 Task: Create a scrum project ByteRise. Add to scrum project ByteRise a team member softage.2@softage.net and assign as Project Lead. Add to scrum project ByteRise a team member softage.3@softage.net
Action: Mouse moved to (188, 55)
Screenshot: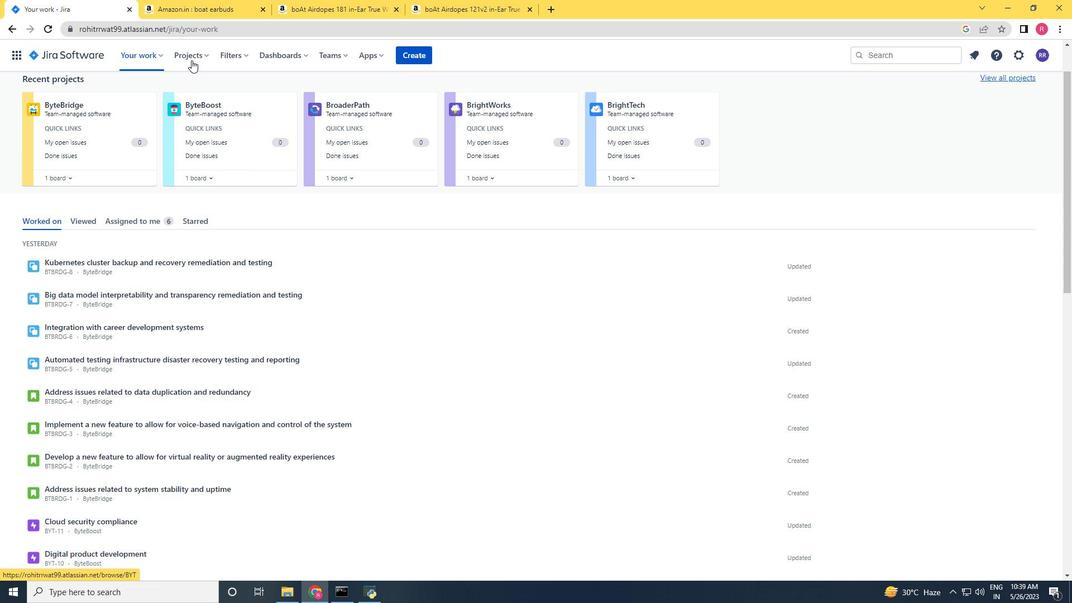 
Action: Mouse pressed left at (188, 55)
Screenshot: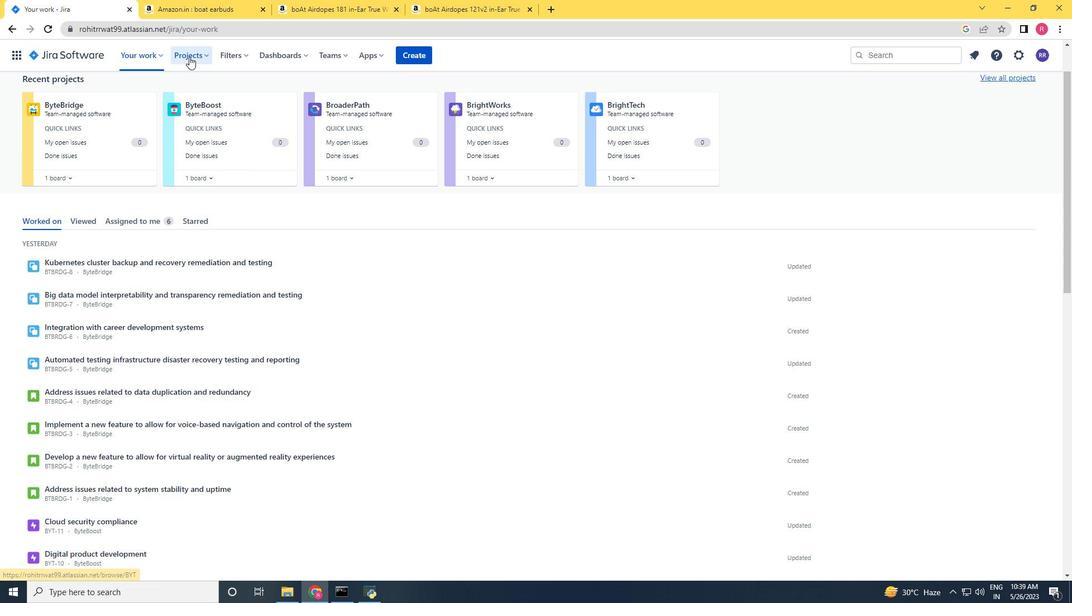 
Action: Mouse moved to (218, 274)
Screenshot: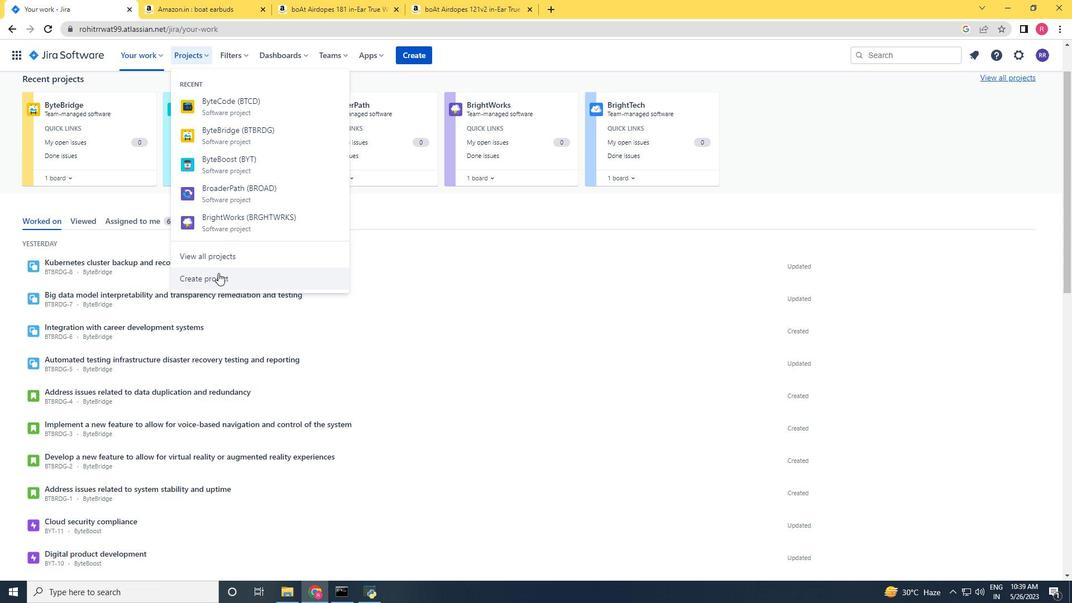
Action: Mouse pressed left at (218, 274)
Screenshot: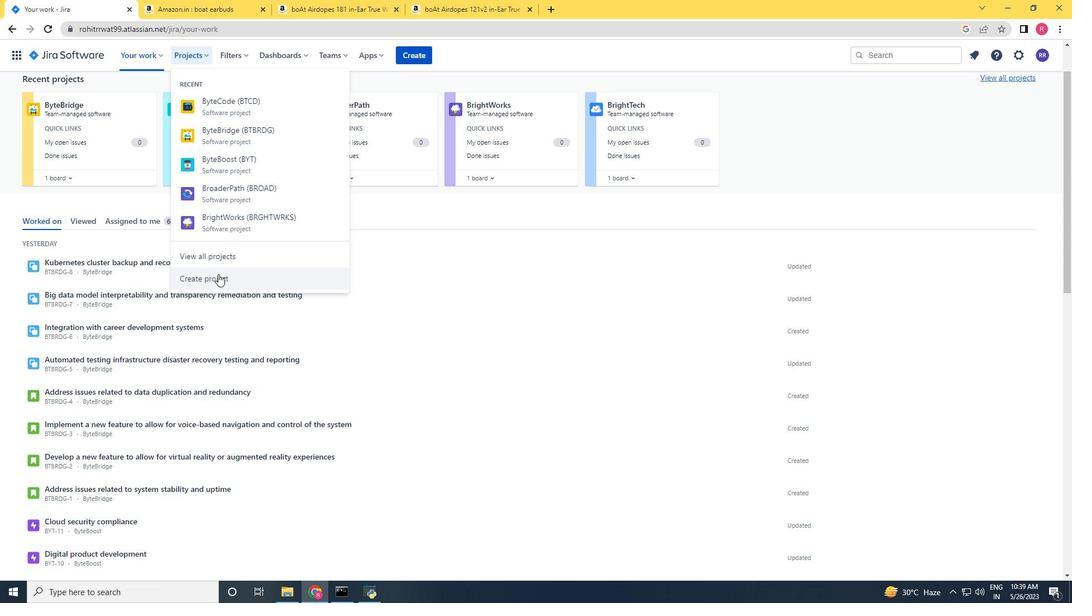 
Action: Mouse moved to (518, 284)
Screenshot: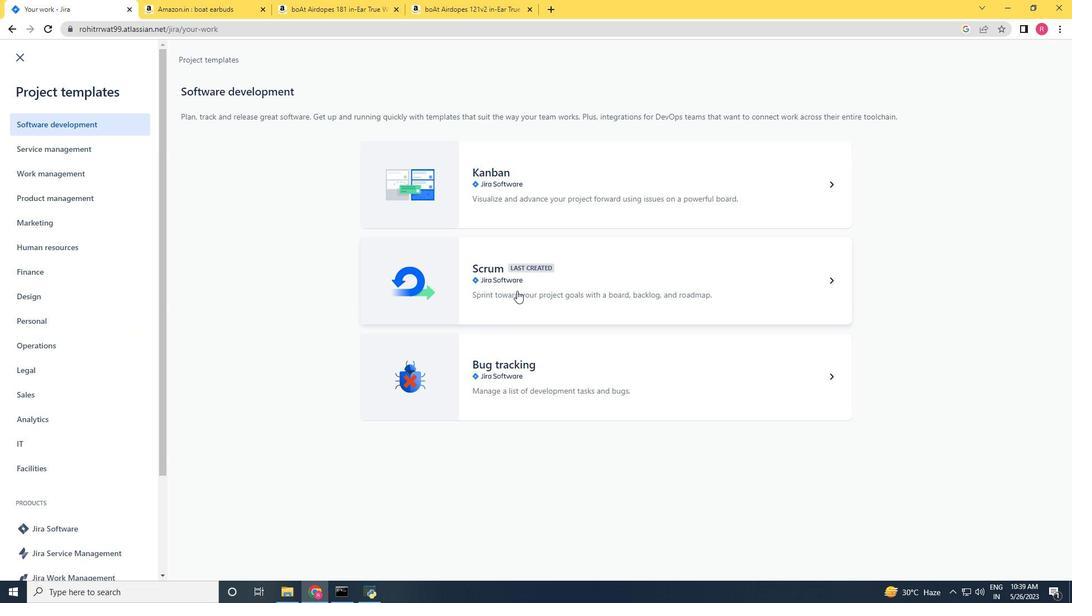 
Action: Mouse pressed left at (518, 284)
Screenshot: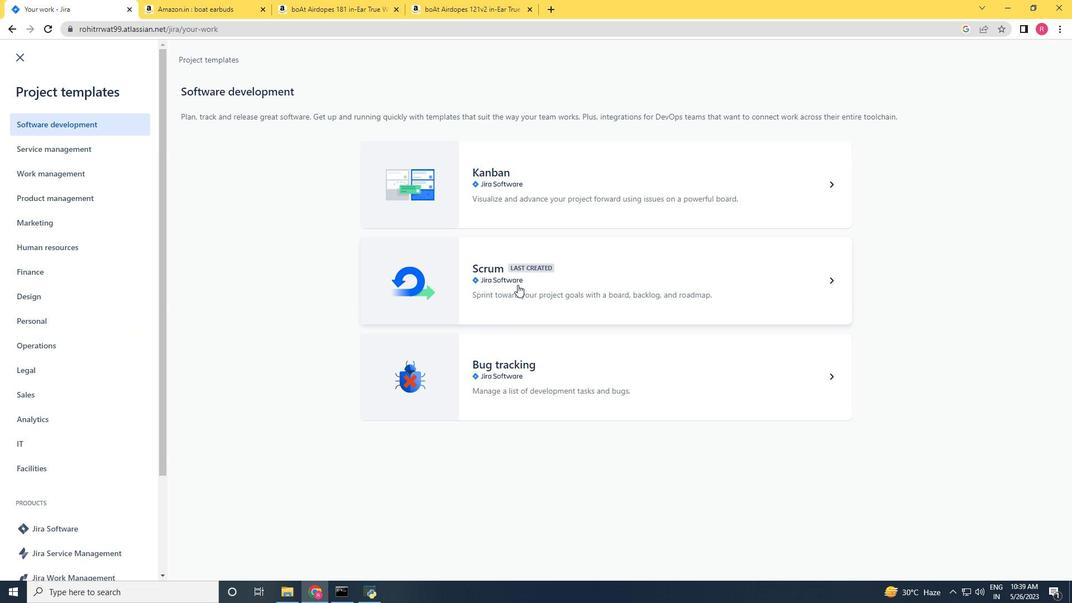 
Action: Mouse moved to (826, 557)
Screenshot: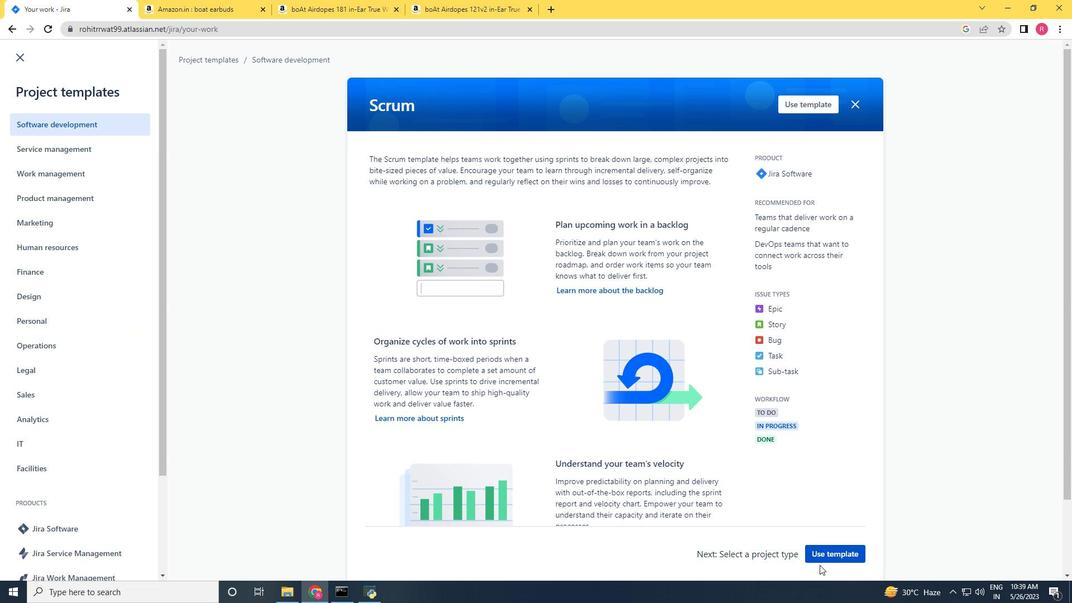 
Action: Mouse pressed left at (826, 557)
Screenshot: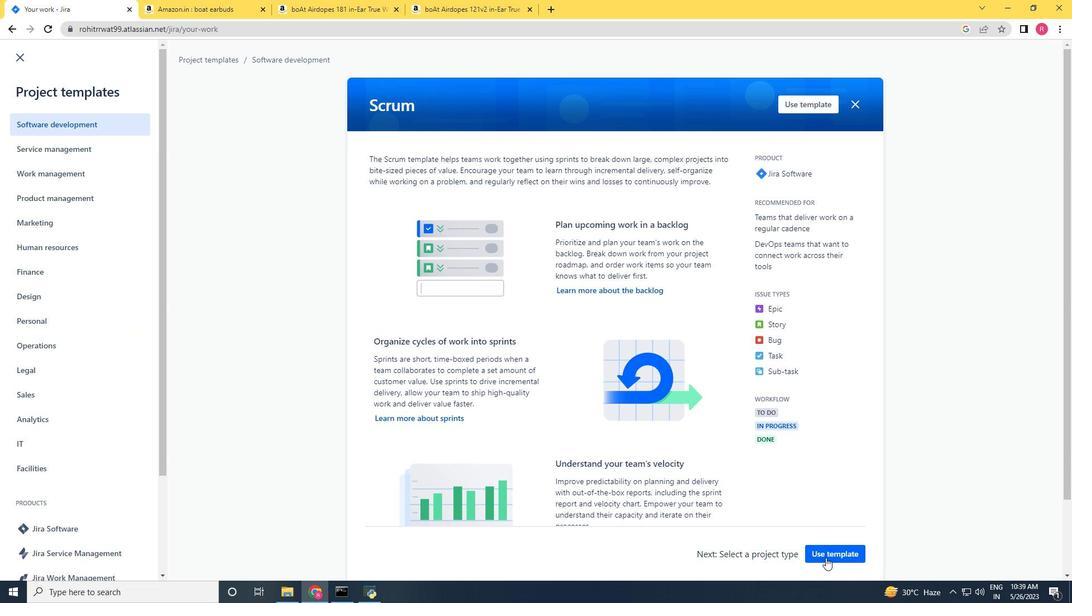 
Action: Mouse moved to (415, 551)
Screenshot: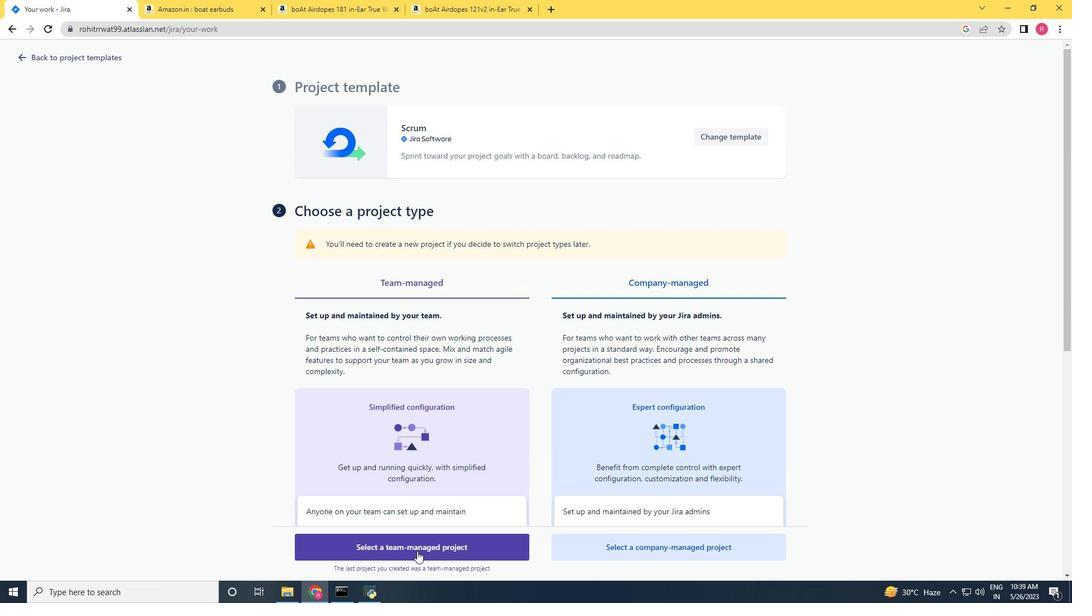 
Action: Mouse pressed left at (415, 551)
Screenshot: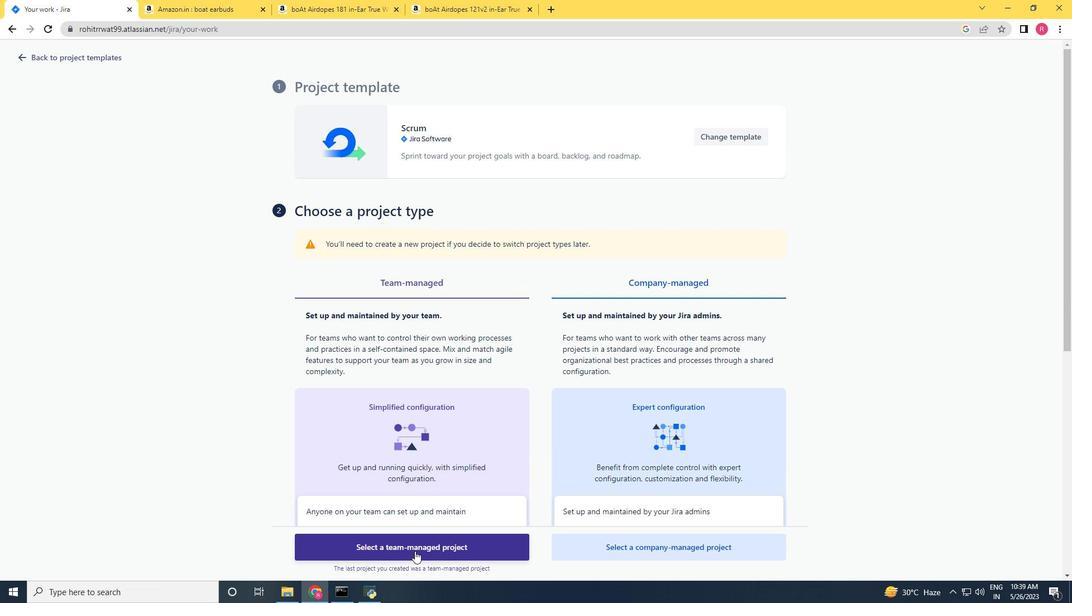 
Action: Mouse moved to (307, 282)
Screenshot: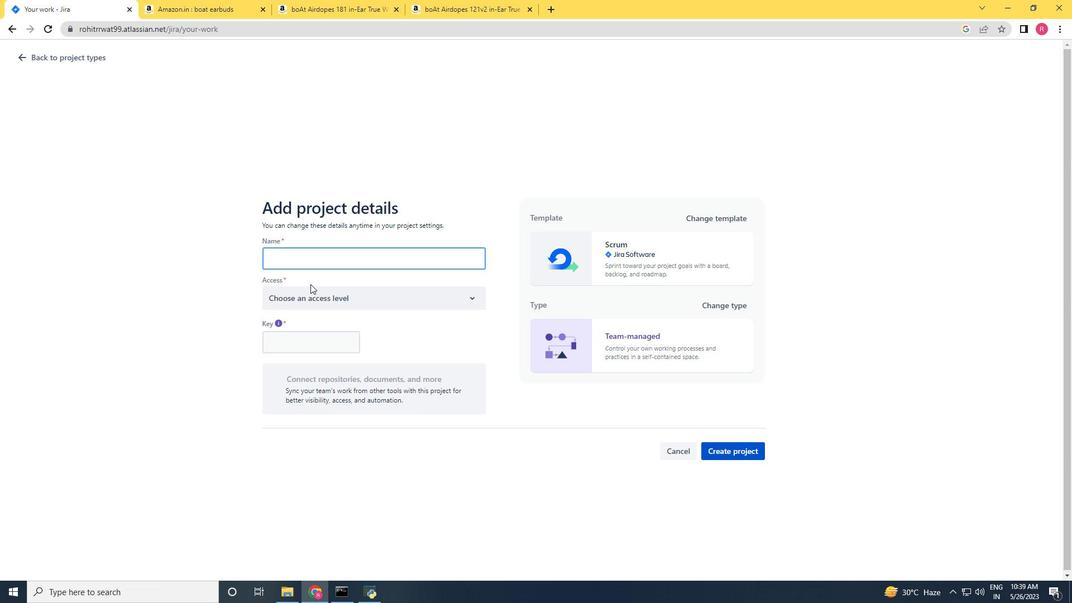 
Action: Key pressed <Key.shift>Byte<Key.shift>Rise
Screenshot: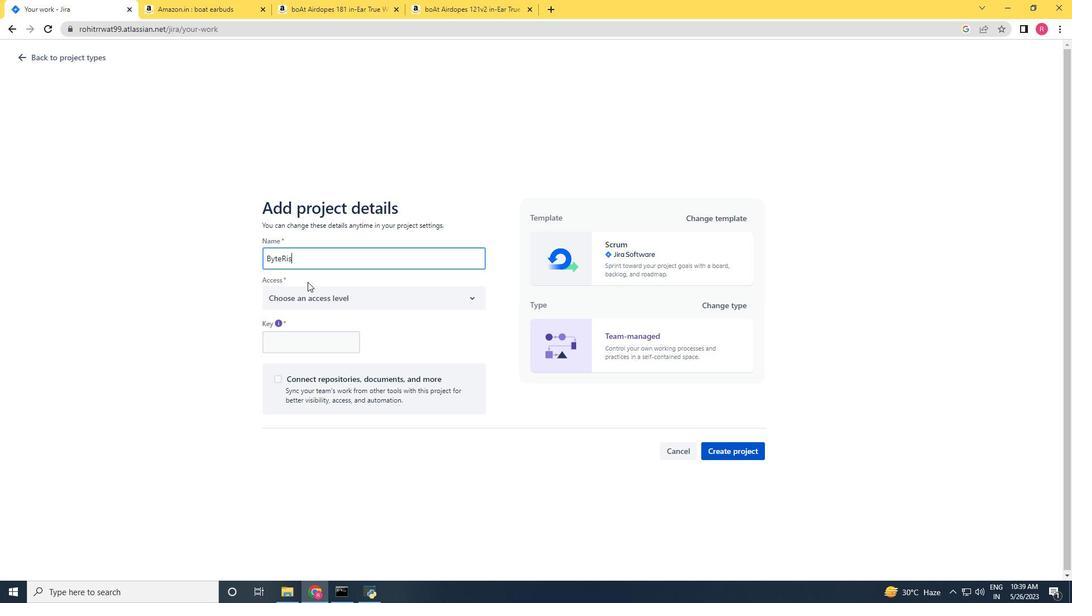 
Action: Mouse moved to (321, 298)
Screenshot: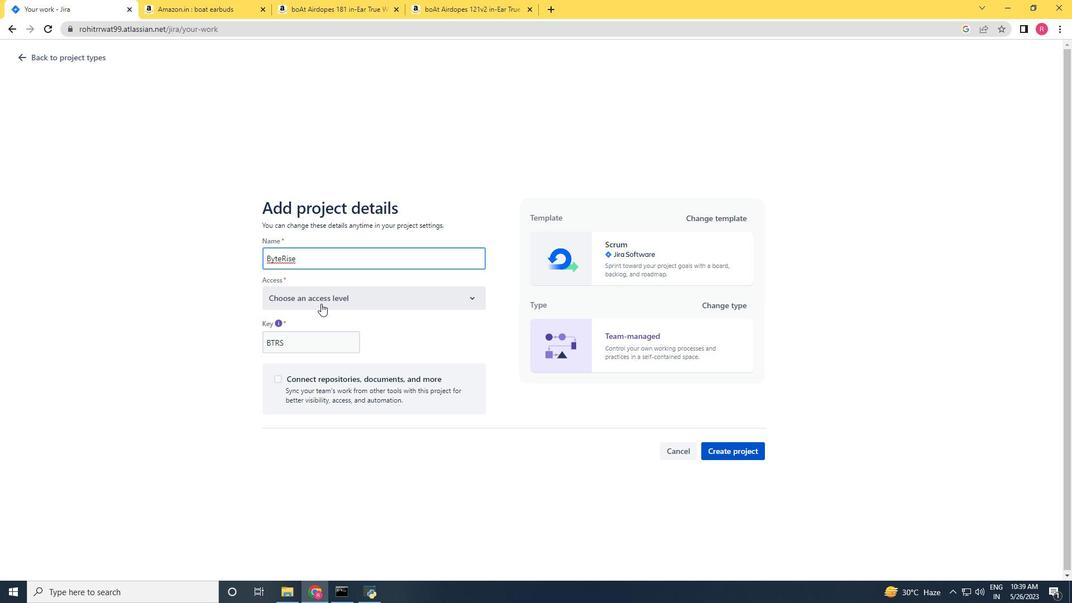 
Action: Mouse pressed left at (321, 298)
Screenshot: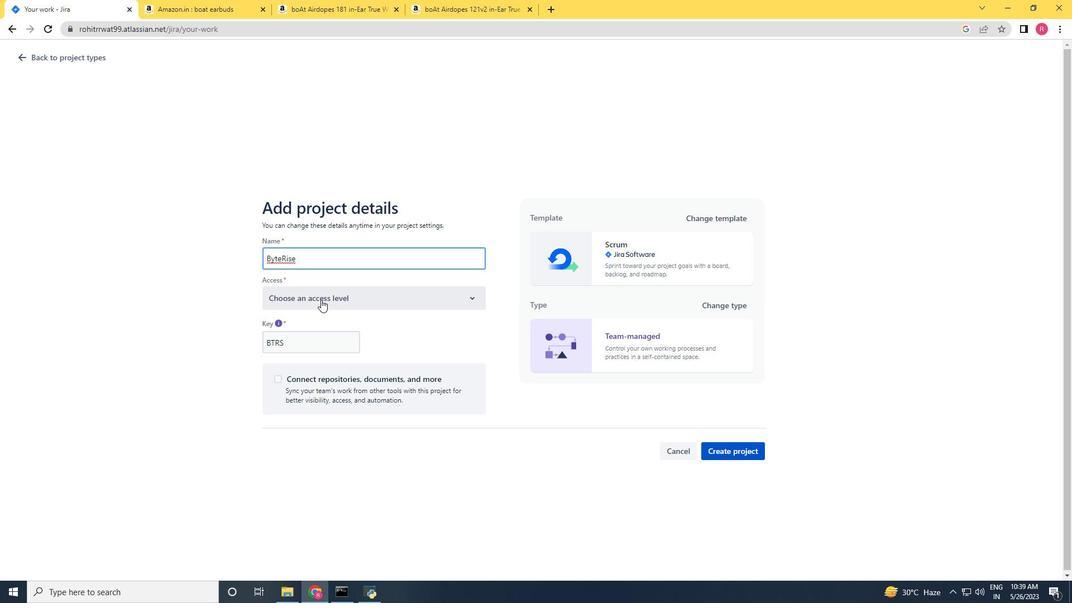 
Action: Mouse moved to (312, 331)
Screenshot: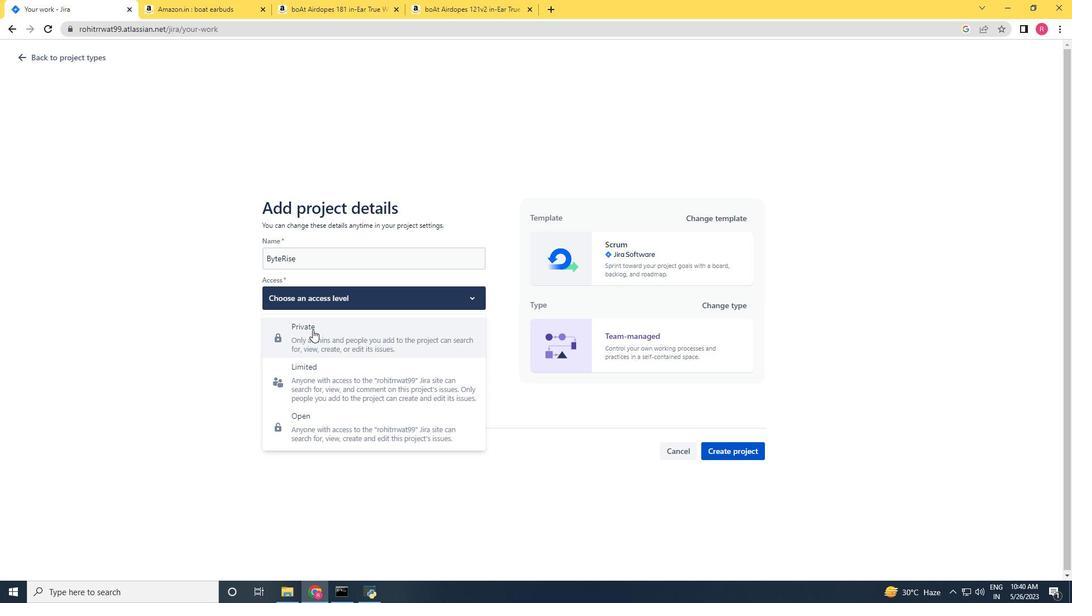 
Action: Mouse pressed left at (312, 331)
Screenshot: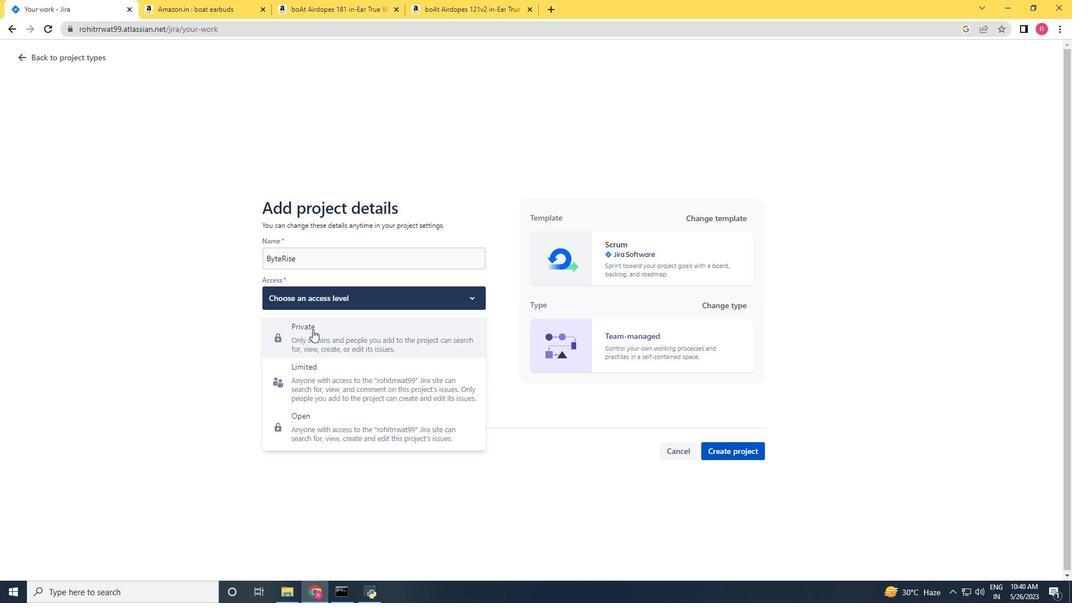 
Action: Mouse moved to (723, 444)
Screenshot: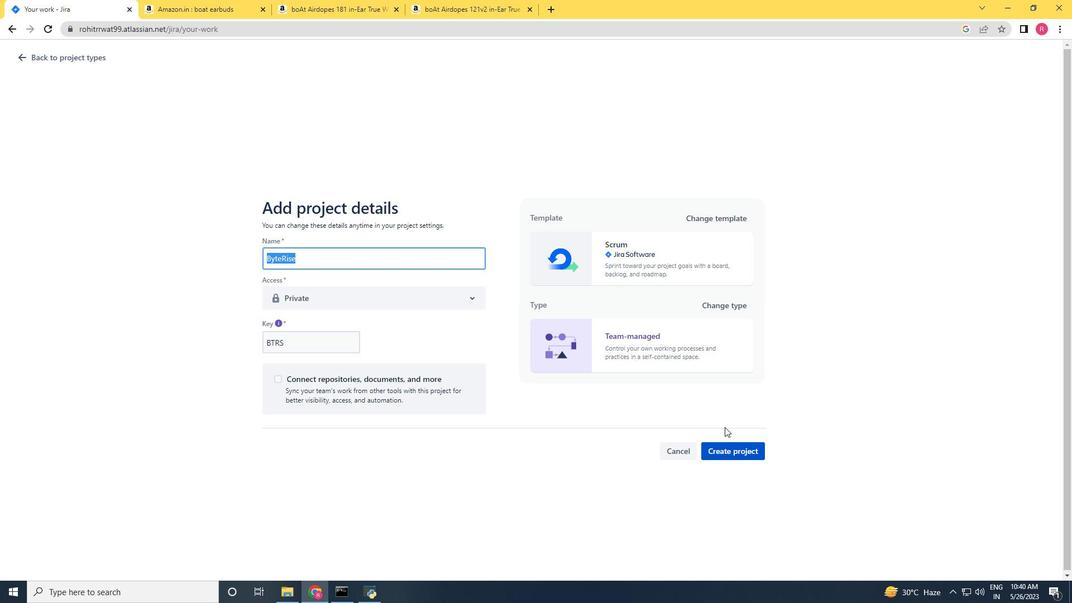 
Action: Mouse pressed left at (723, 444)
Screenshot: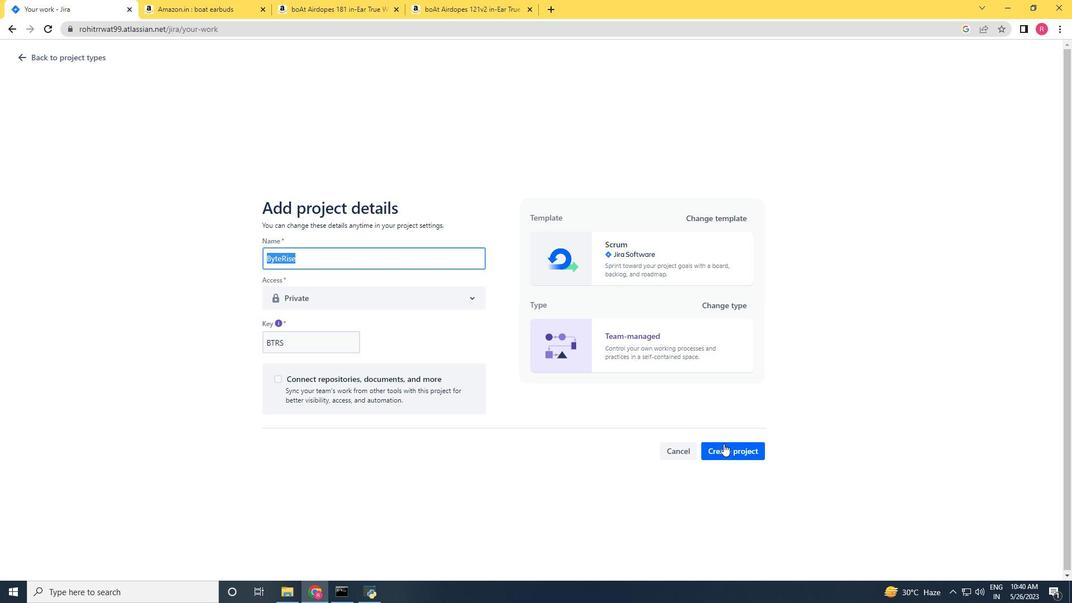 
Action: Mouse moved to (264, 153)
Screenshot: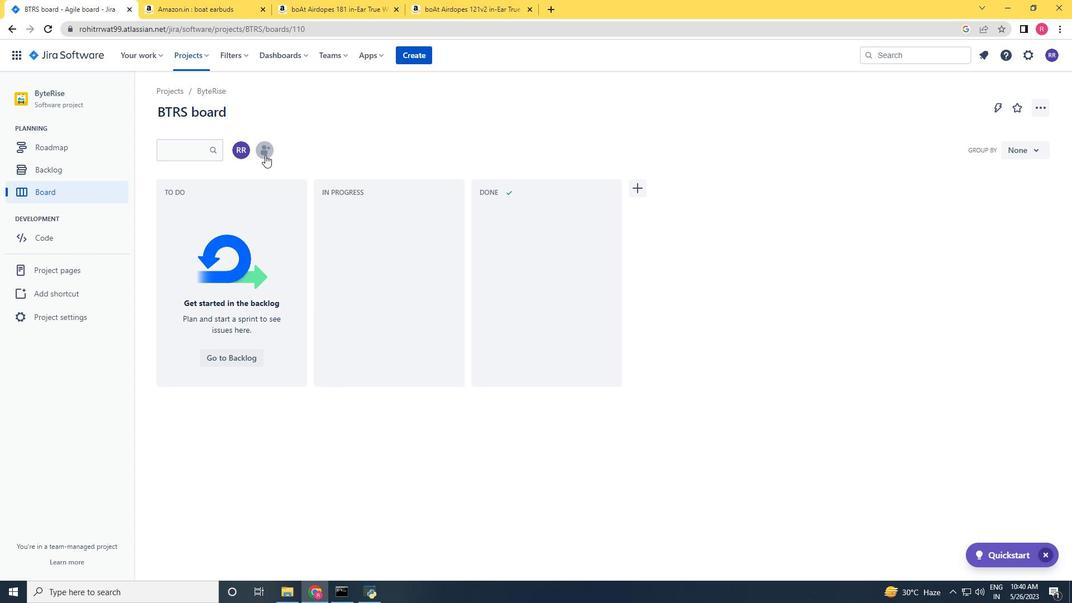 
Action: Mouse pressed left at (264, 153)
Screenshot: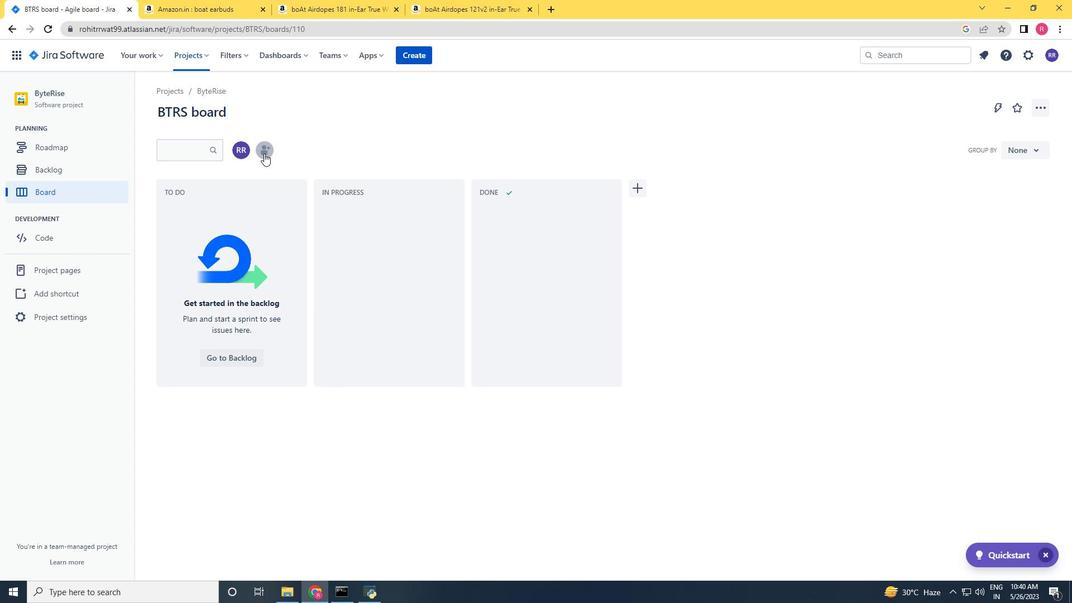 
Action: Key pressed softage.2<Key.shift><Key.shift><Key.shift><Key.shift><Key.shift>@softage.net
Screenshot: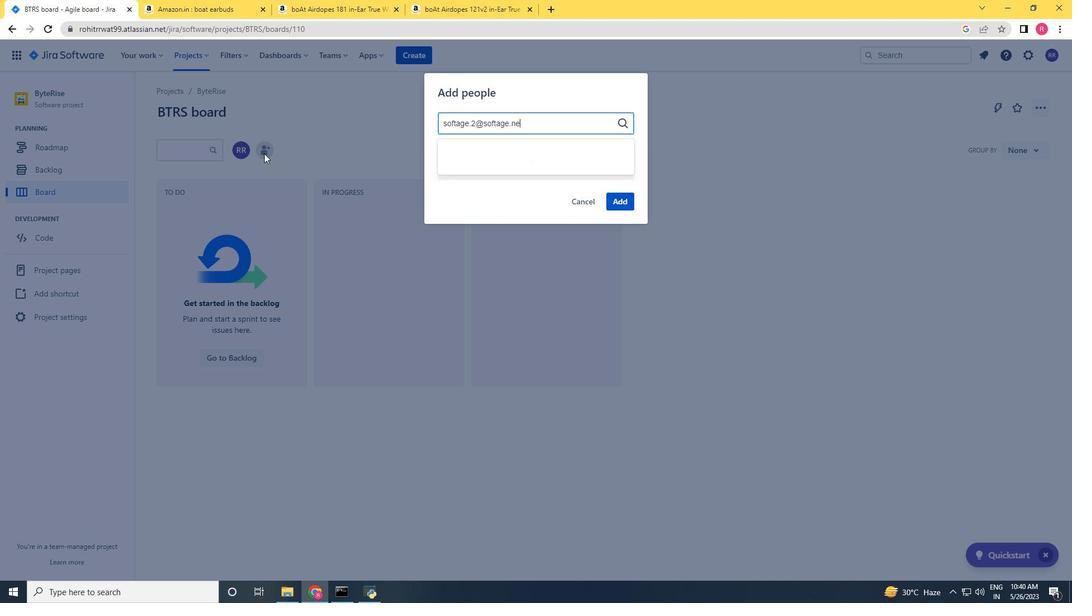 
Action: Mouse moved to (468, 148)
Screenshot: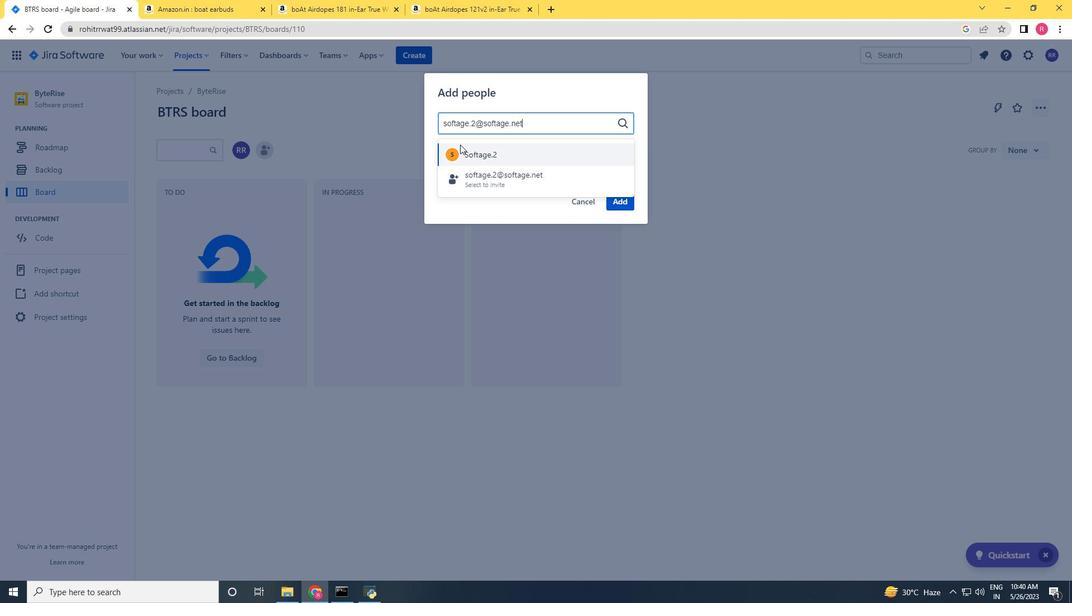 
Action: Mouse pressed left at (468, 148)
Screenshot: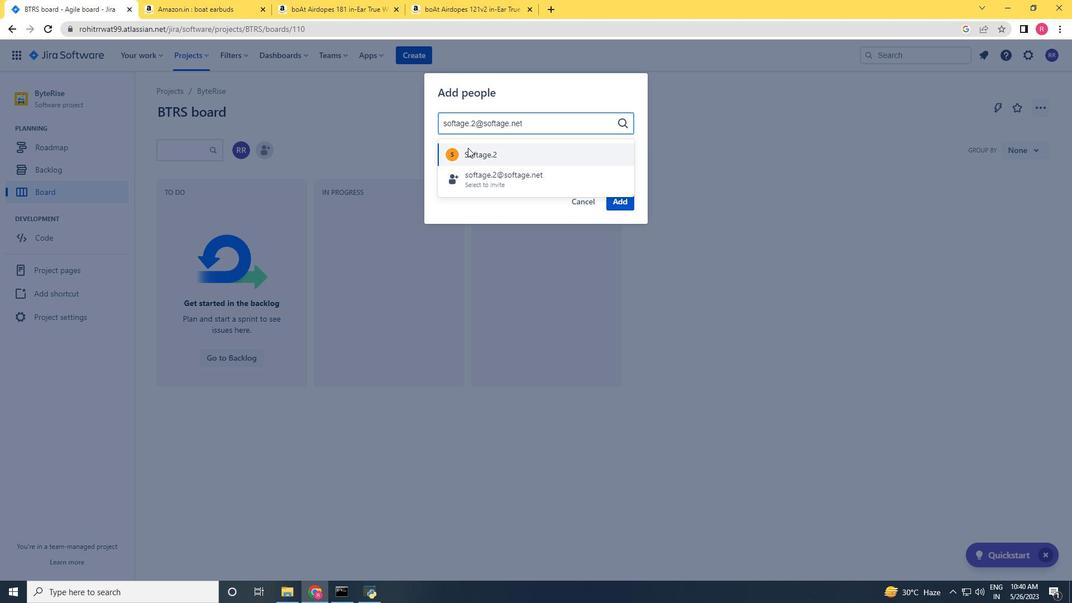 
Action: Mouse moved to (629, 201)
Screenshot: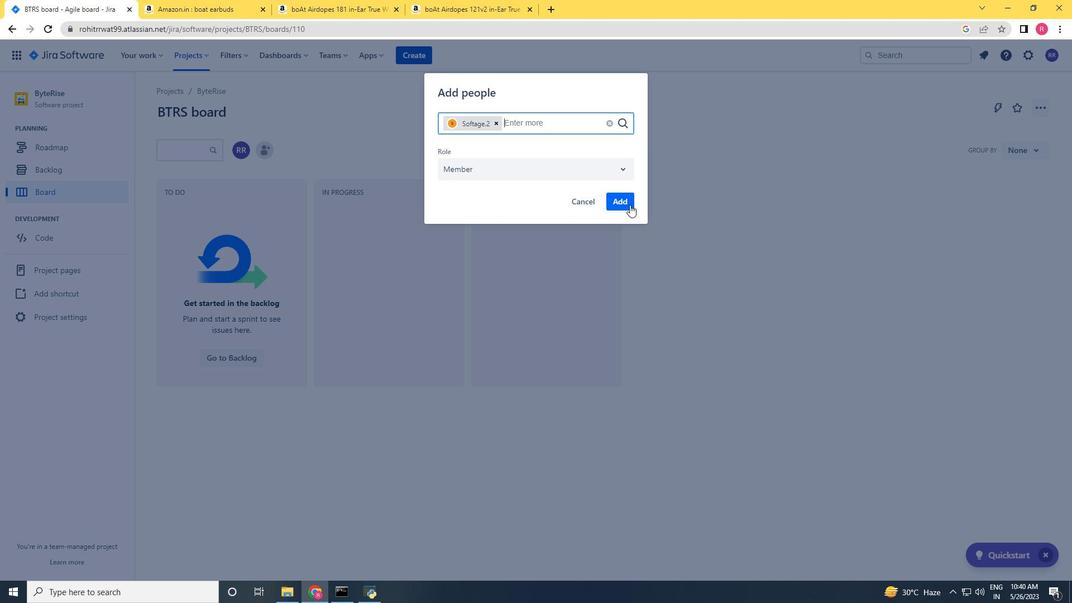 
Action: Mouse pressed left at (629, 201)
Screenshot: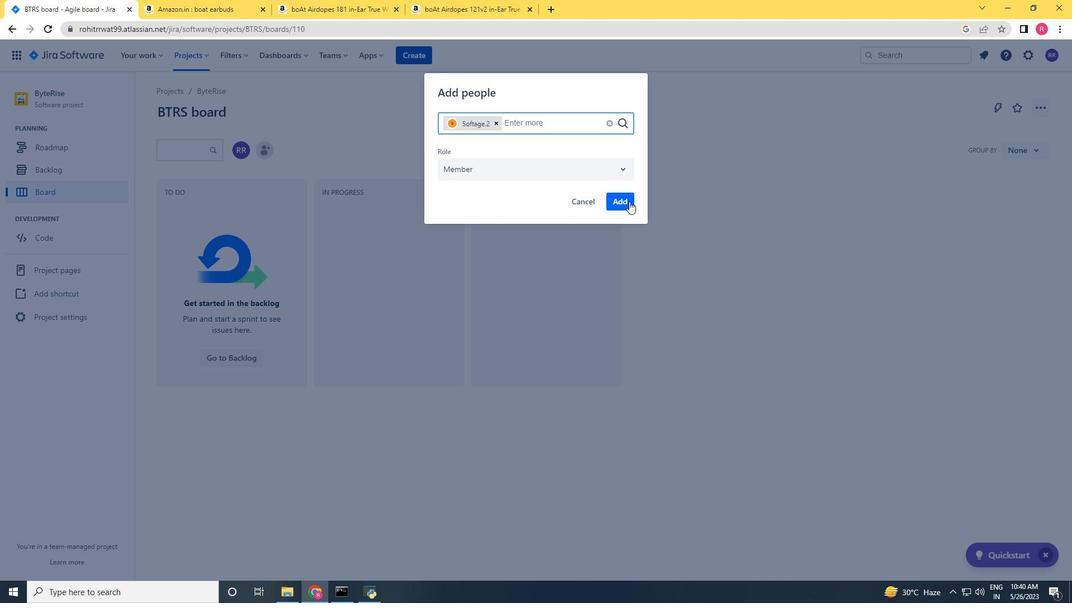 
Action: Mouse moved to (77, 313)
Screenshot: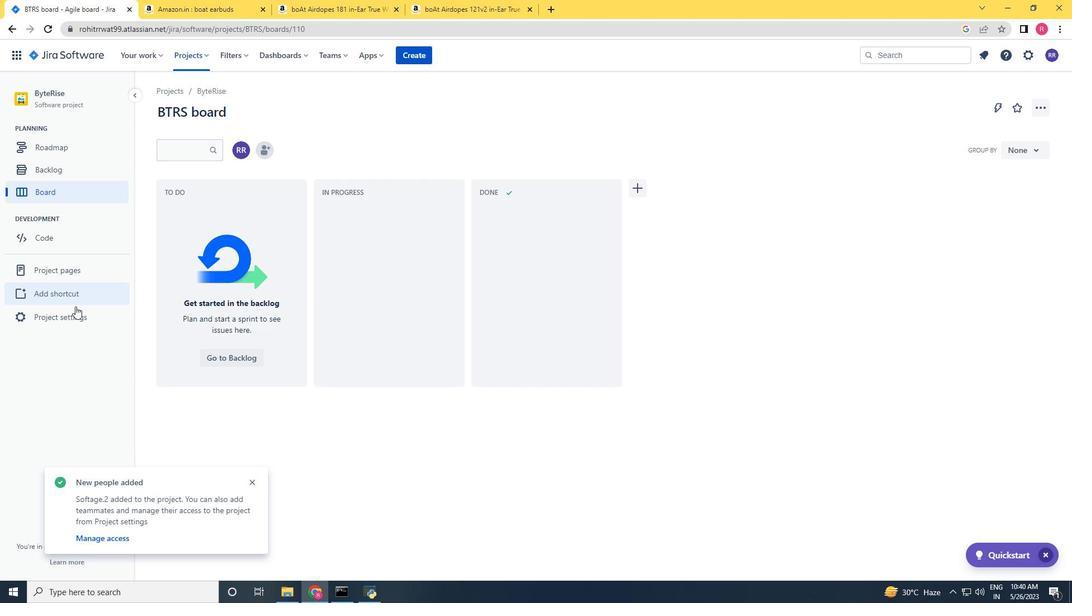 
Action: Mouse pressed left at (77, 313)
Screenshot: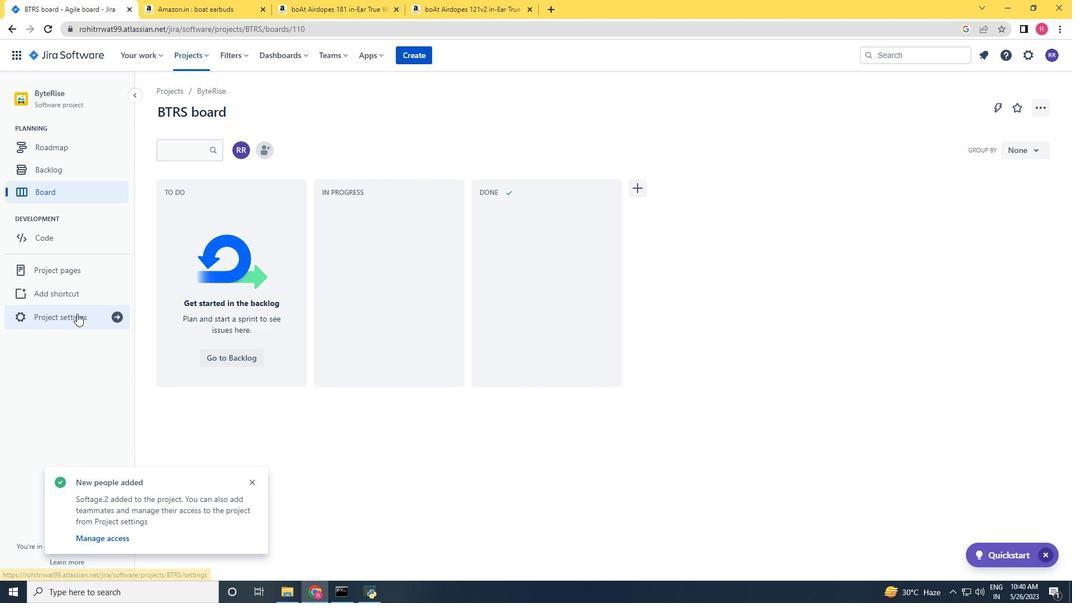 
Action: Mouse moved to (587, 394)
Screenshot: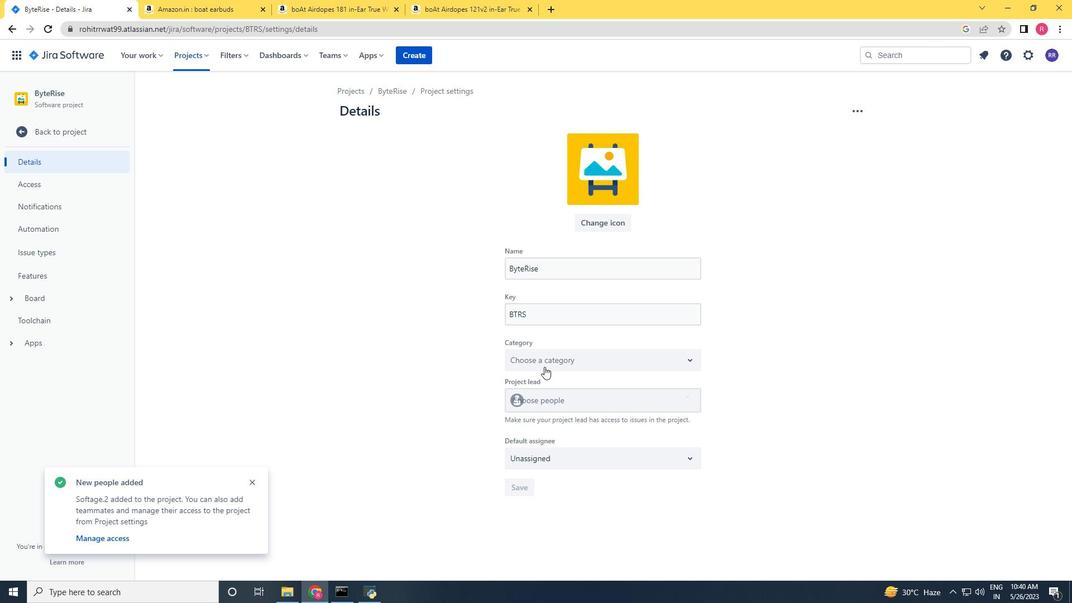 
Action: Mouse pressed left at (587, 394)
Screenshot: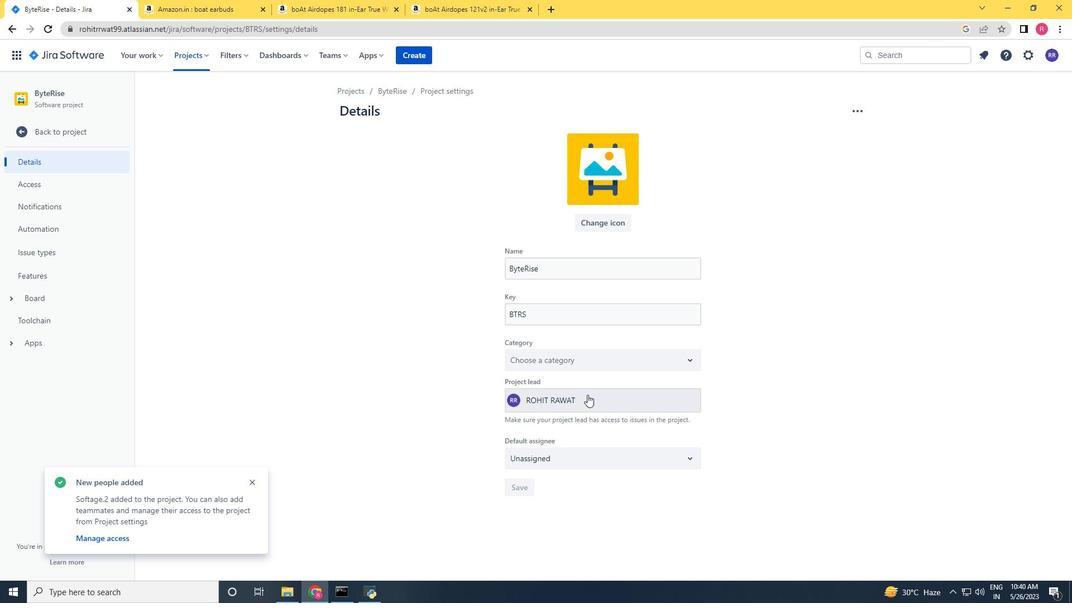 
Action: Key pressed softage.2<Key.shift>@softage.net
Screenshot: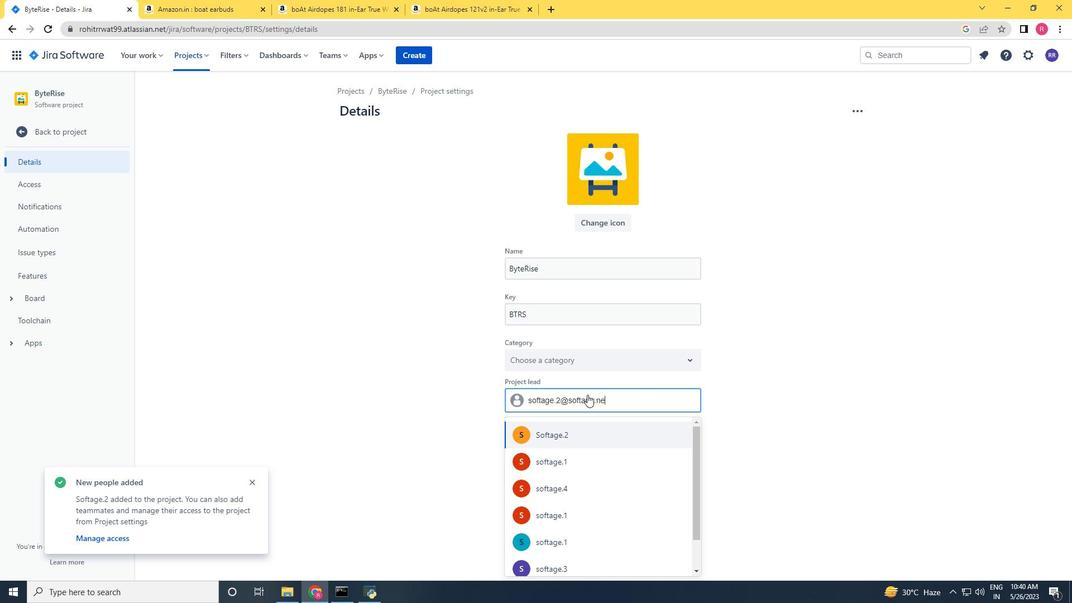 
Action: Mouse moved to (578, 437)
Screenshot: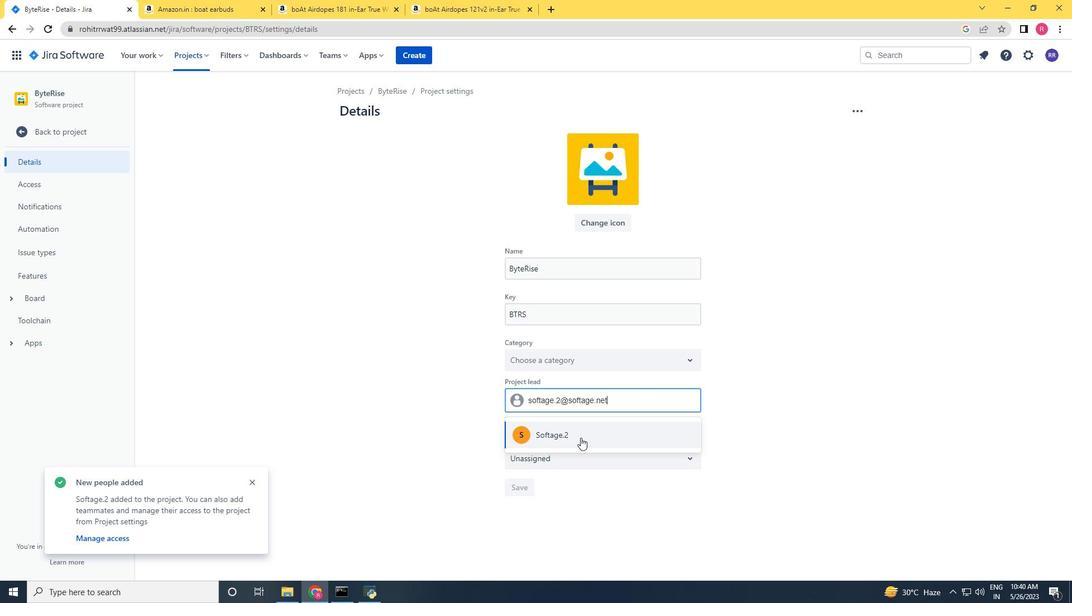 
Action: Mouse pressed left at (578, 437)
Screenshot: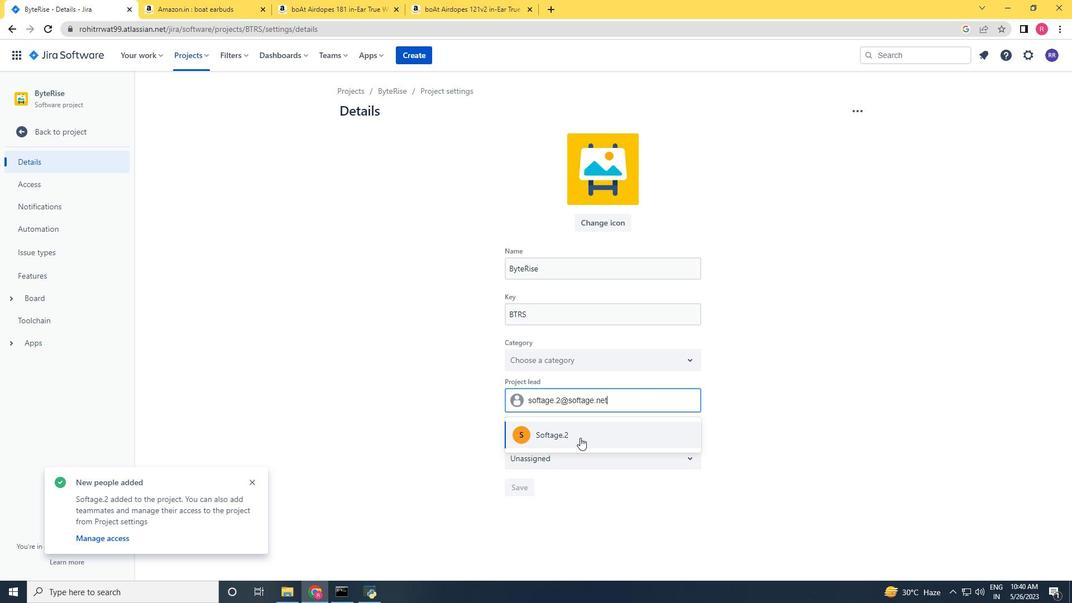 
Action: Mouse moved to (563, 459)
Screenshot: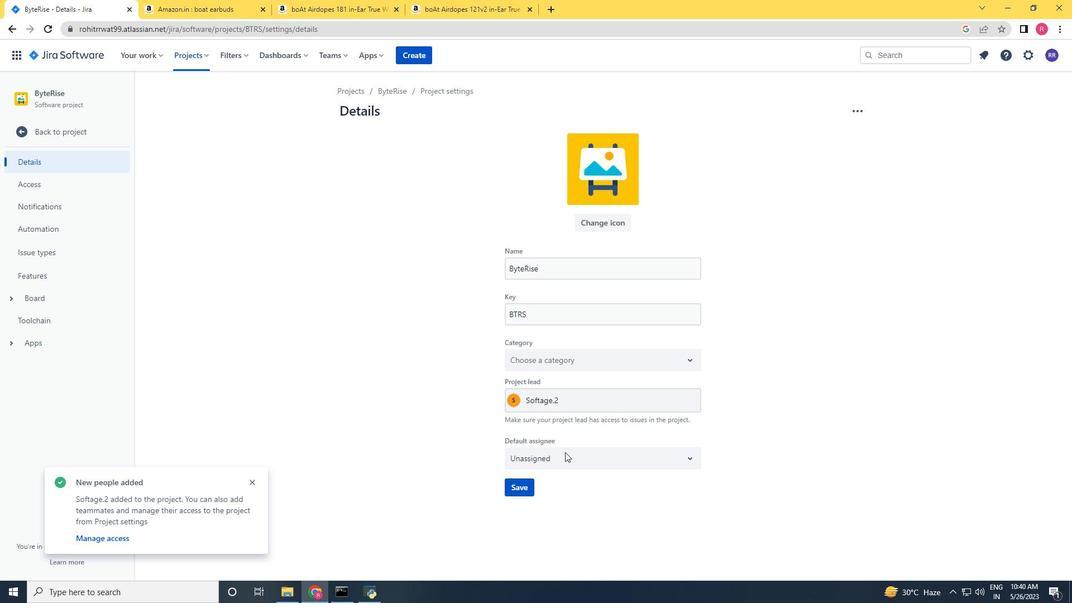 
Action: Mouse pressed left at (563, 459)
Screenshot: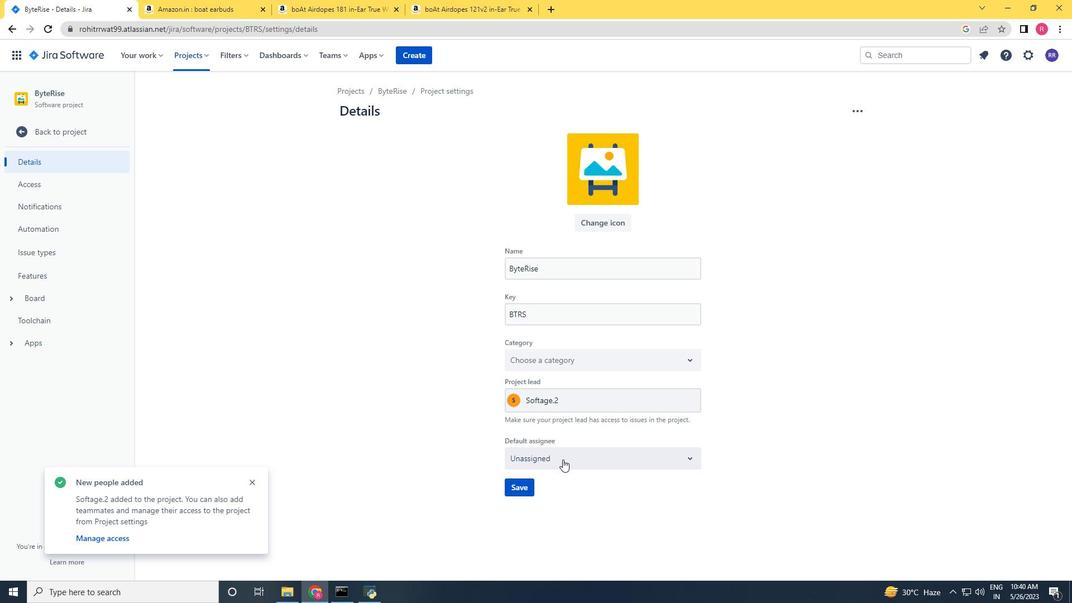 
Action: Mouse moved to (542, 480)
Screenshot: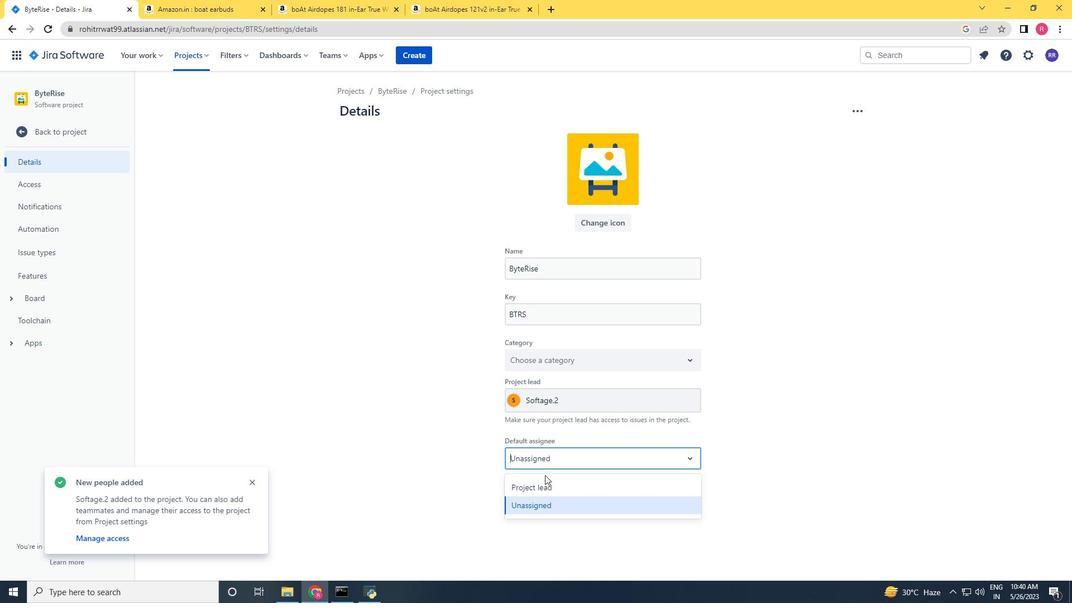 
Action: Mouse pressed left at (542, 480)
Screenshot: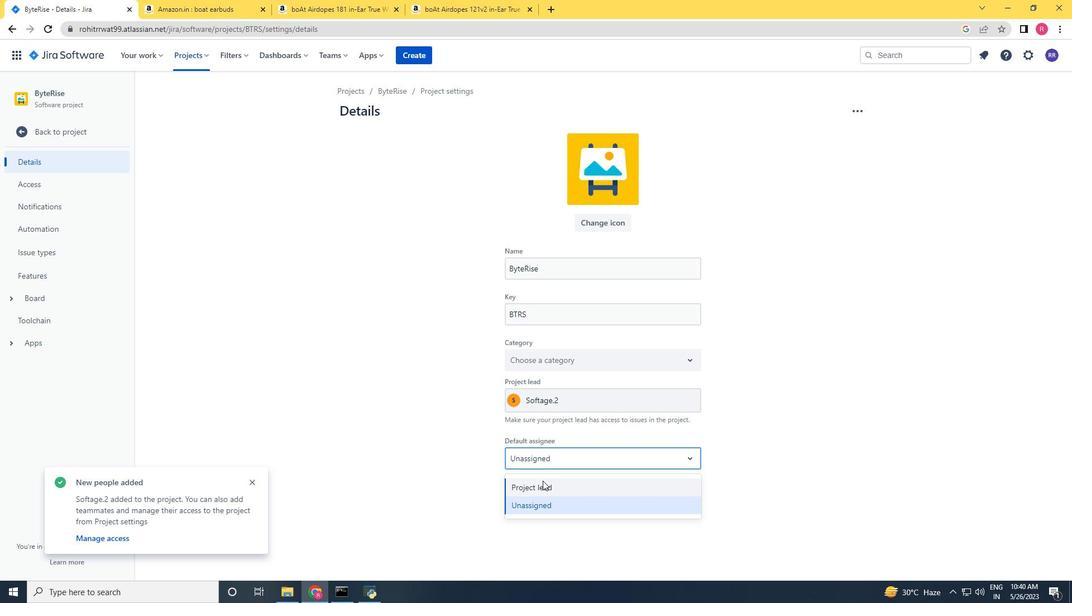 
Action: Mouse moved to (514, 484)
Screenshot: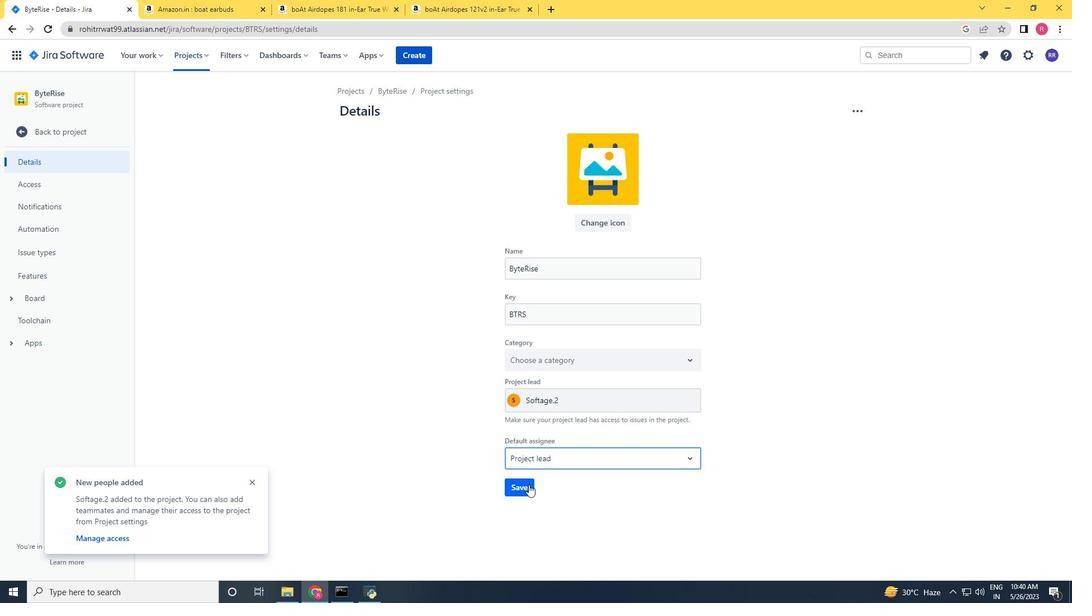 
Action: Mouse pressed left at (514, 484)
Screenshot: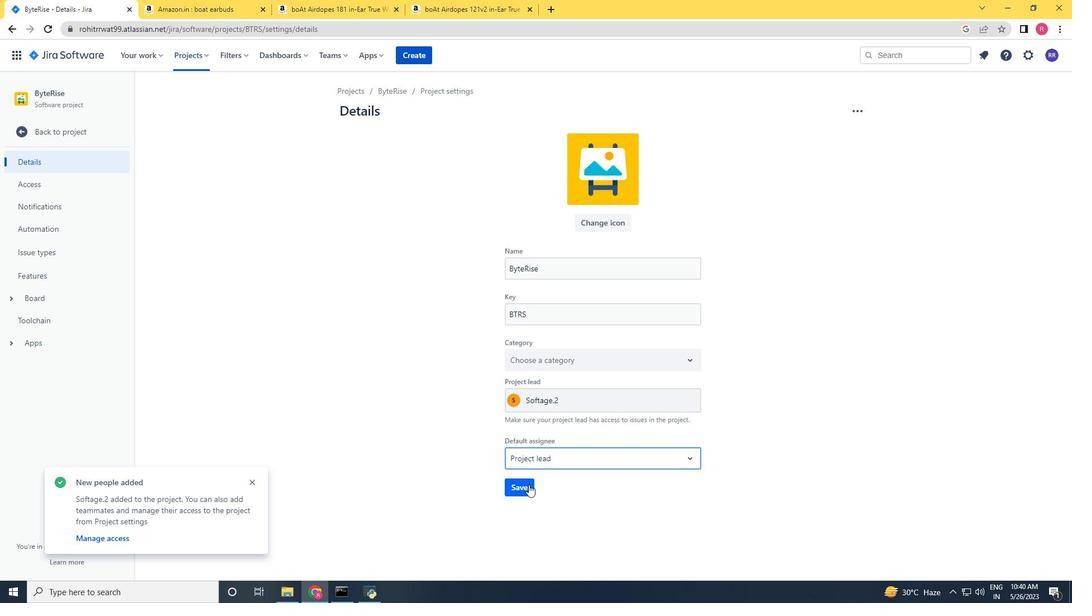 
Action: Mouse moved to (40, 125)
Screenshot: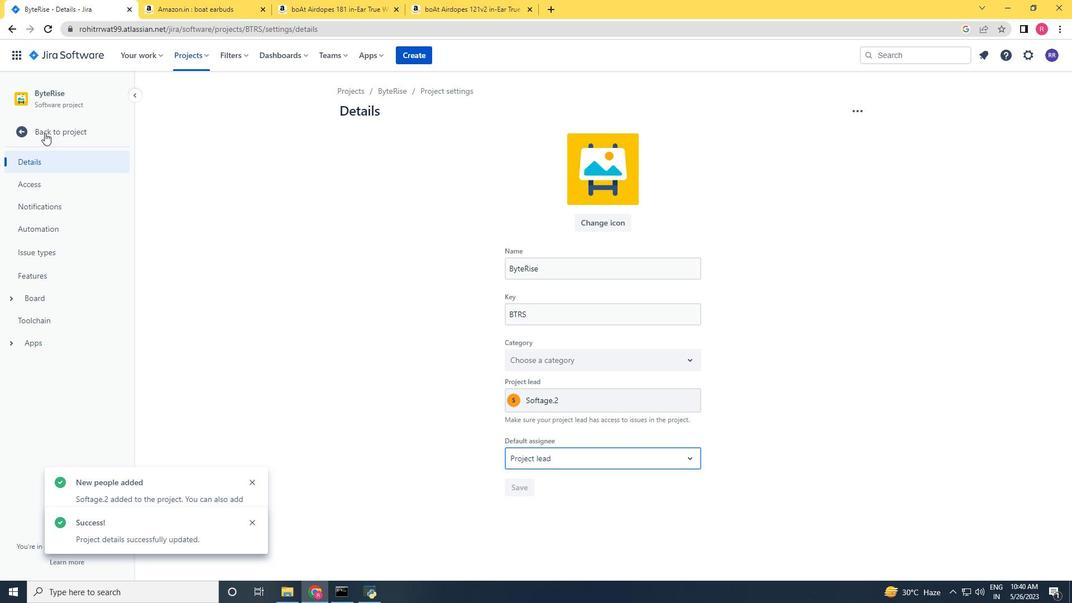 
Action: Mouse pressed left at (40, 125)
Screenshot: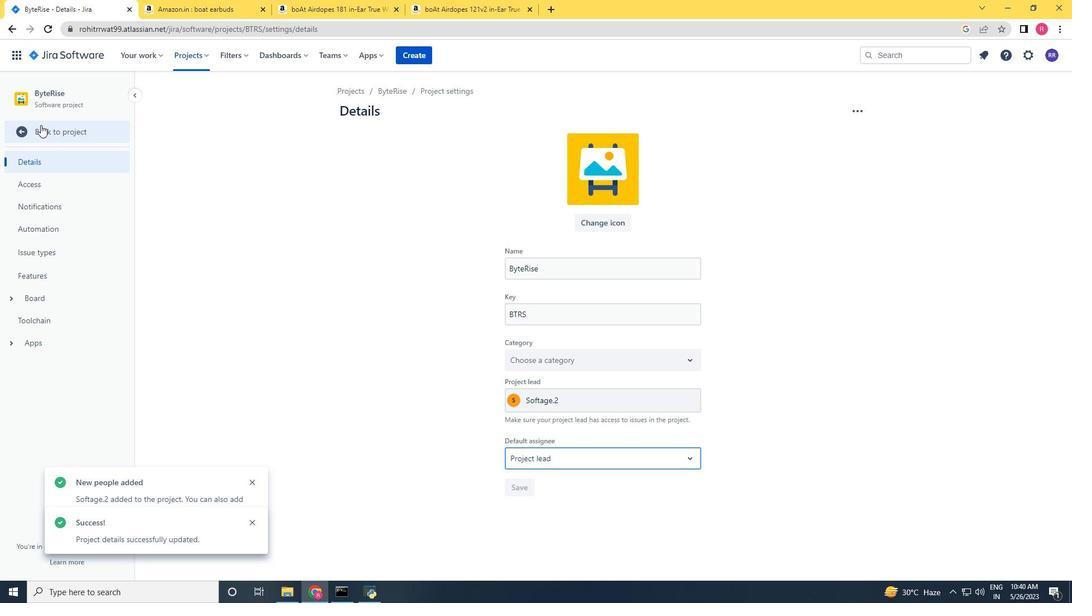 
Action: Mouse moved to (265, 153)
Screenshot: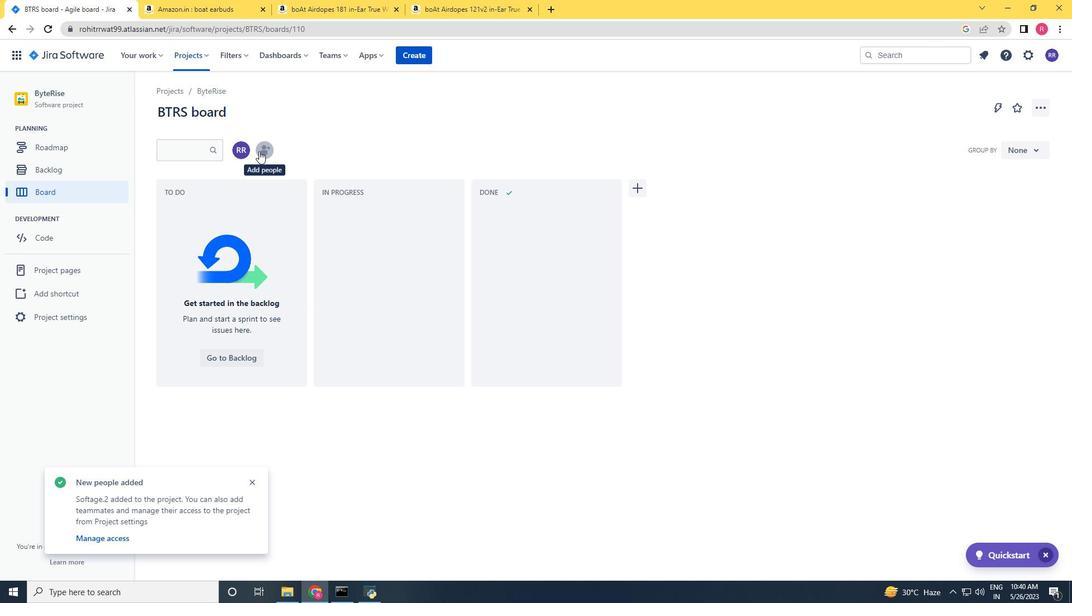 
Action: Mouse pressed left at (265, 153)
Screenshot: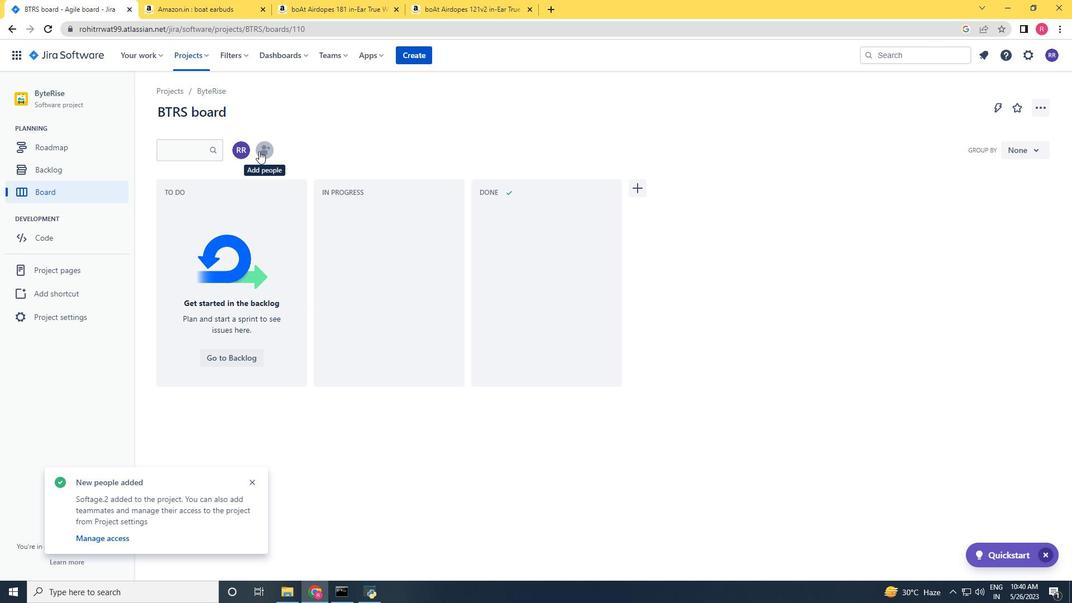 
Action: Mouse moved to (265, 153)
Screenshot: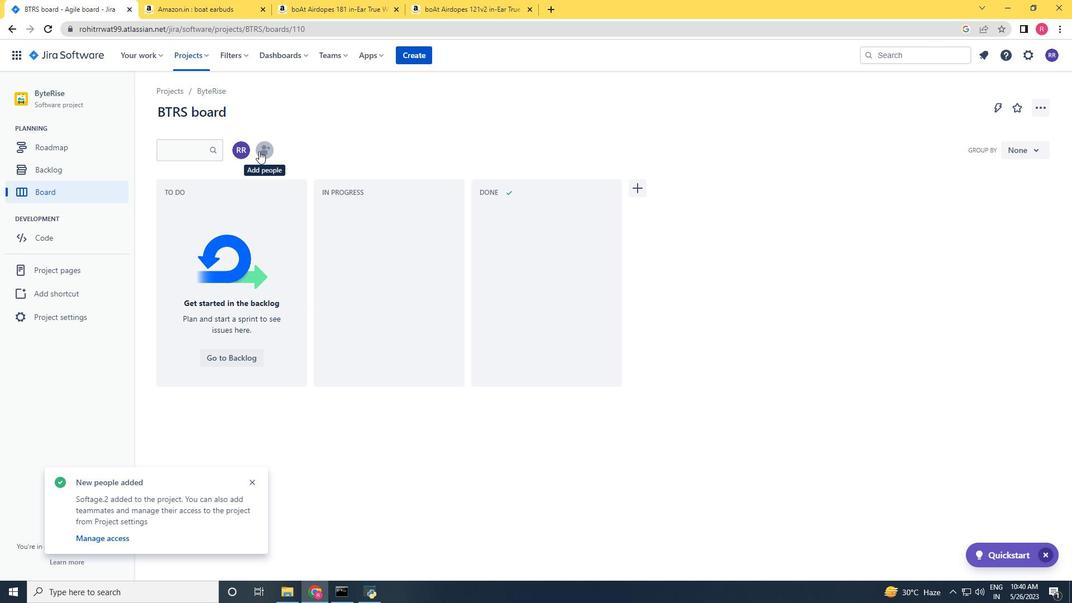
Action: Key pressed softage.3<Key.shift>@softage.m<Key.backspace>net
Screenshot: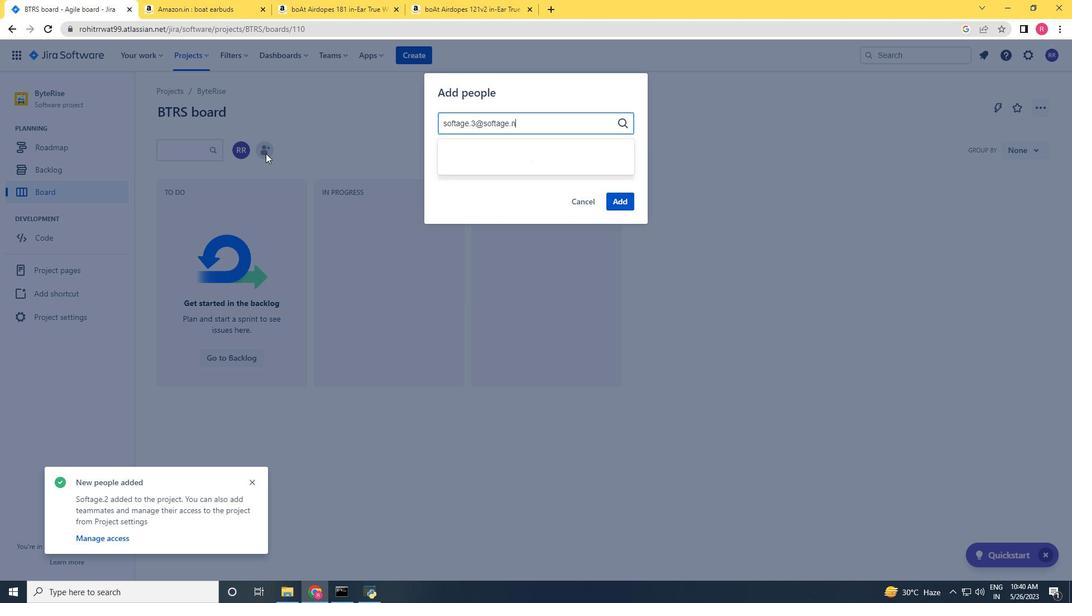 
Action: Mouse moved to (489, 155)
Screenshot: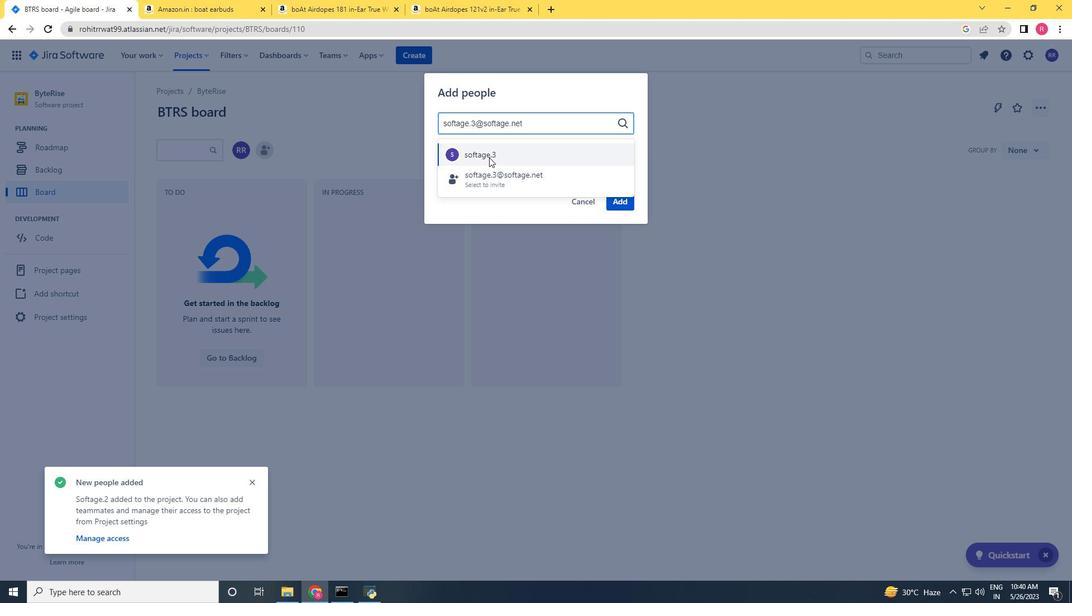 
Action: Mouse pressed left at (489, 155)
Screenshot: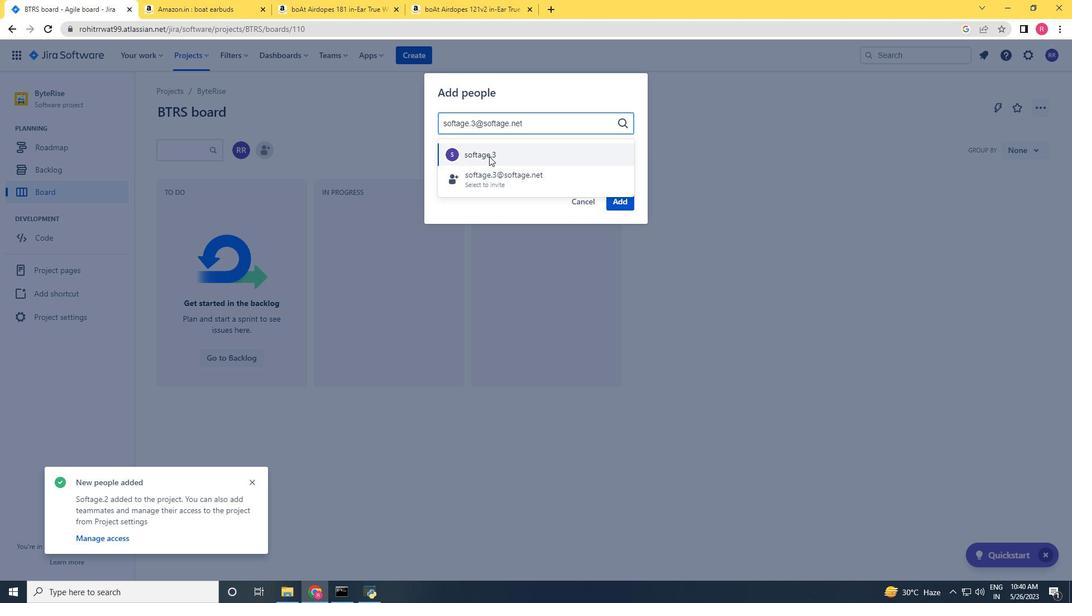 
Action: Mouse moved to (613, 201)
Screenshot: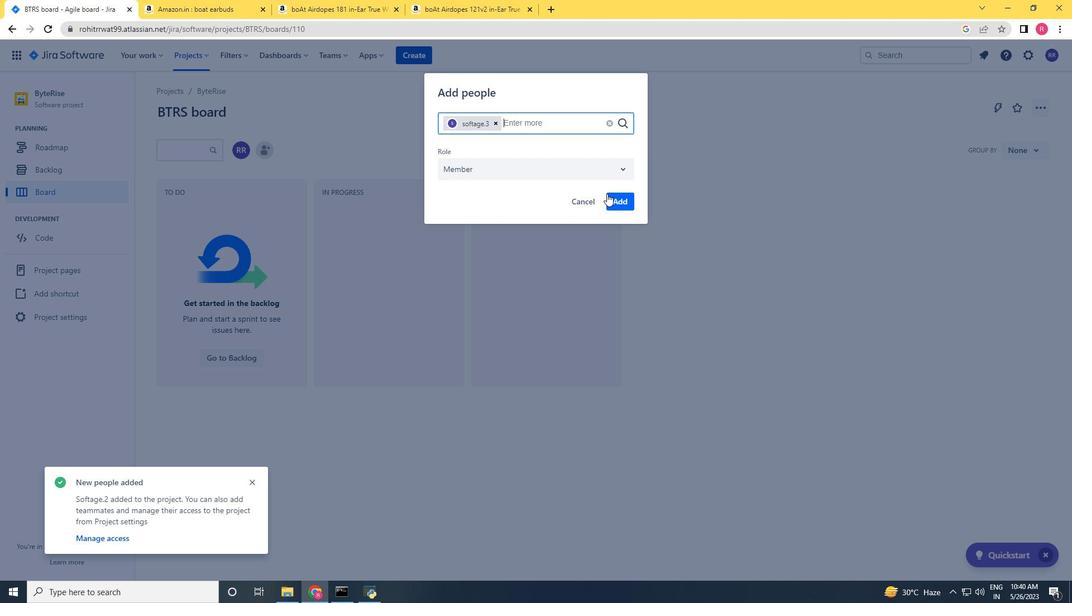 
Action: Mouse pressed left at (613, 201)
Screenshot: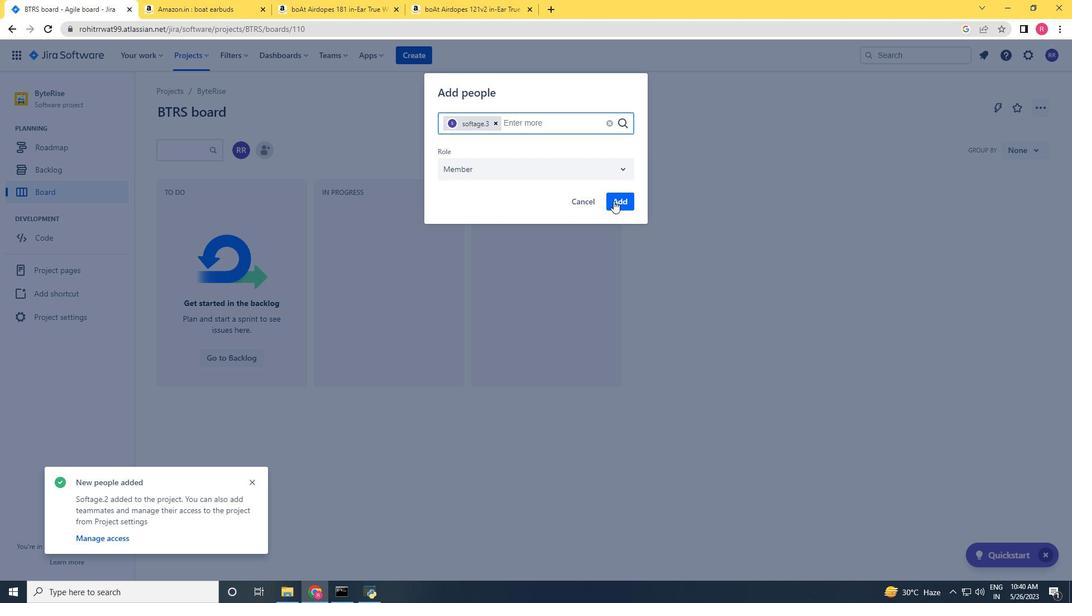 
Action: Mouse moved to (322, 389)
Screenshot: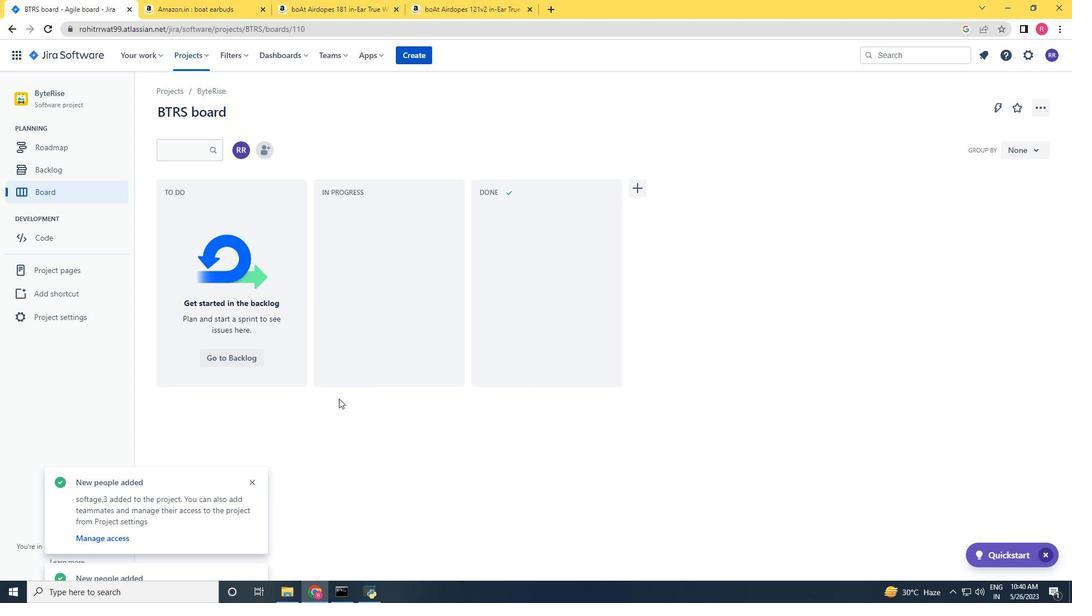 
Action: Mouse scrolled (322, 390) with delta (0, 0)
Screenshot: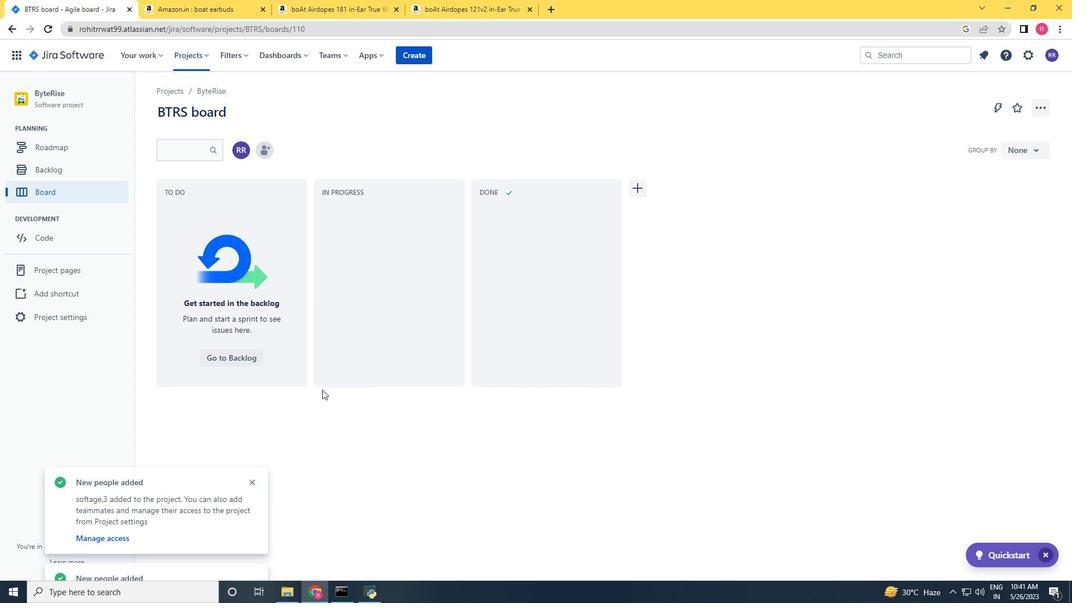 
Action: Mouse moved to (321, 389)
Screenshot: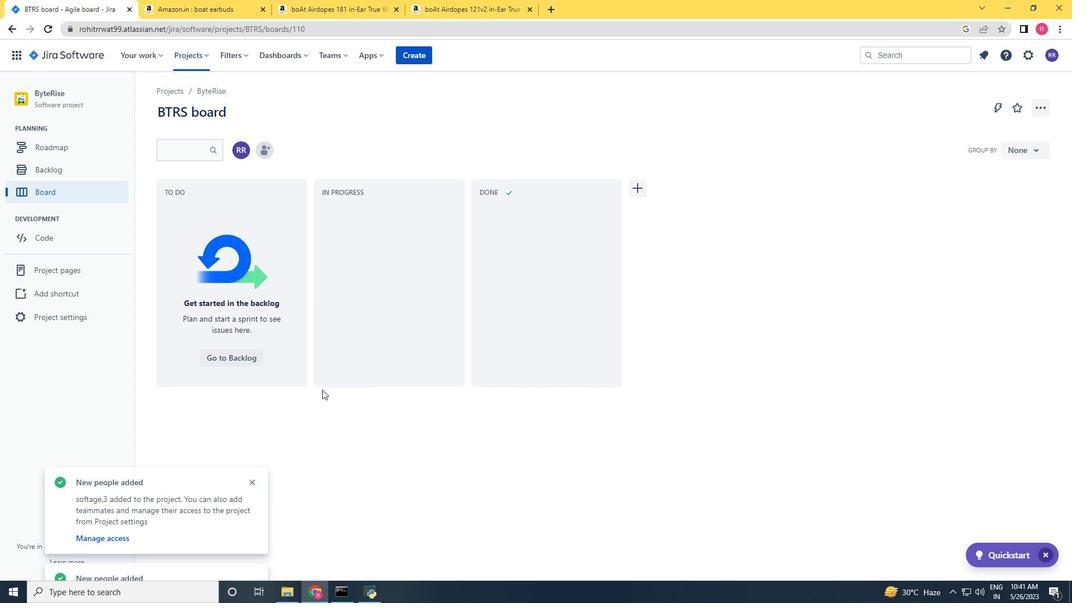 
Action: Mouse scrolled (321, 390) with delta (0, 0)
Screenshot: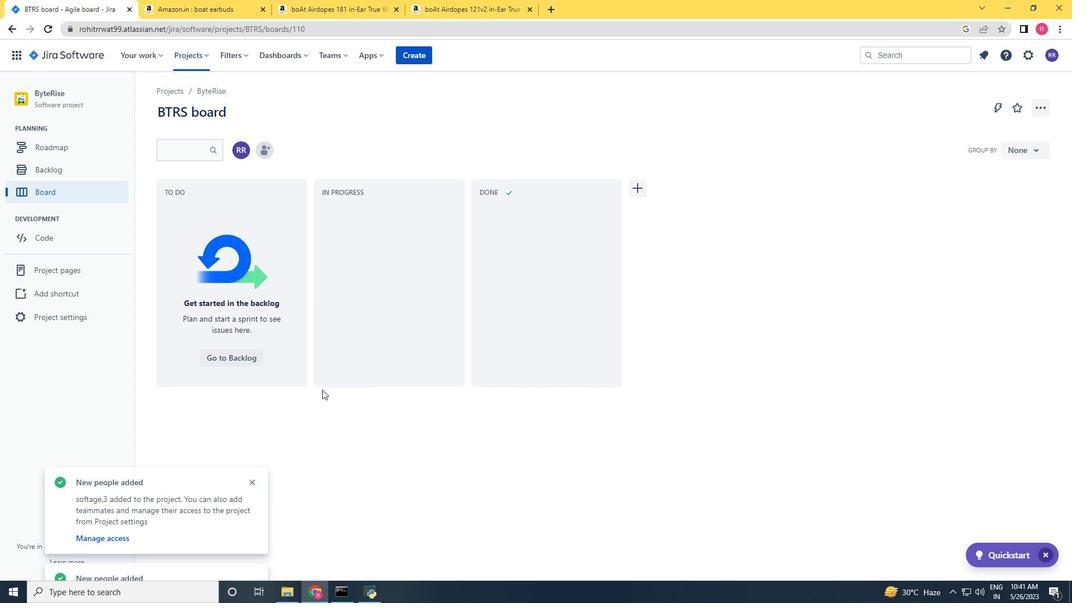 
